 Task: Add Sprouts B-12 500 Mcg to the cart.
Action: Mouse pressed left at (19, 77)
Screenshot: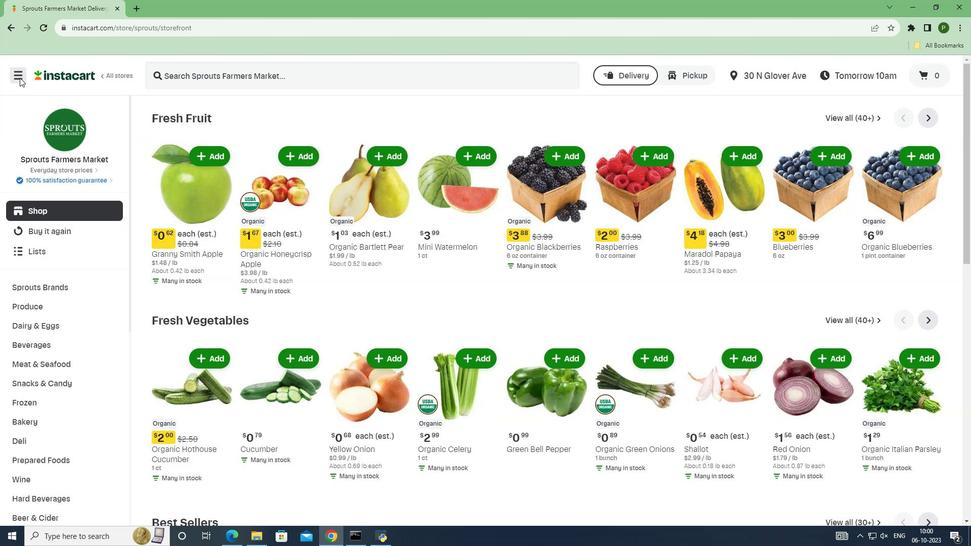 
Action: Mouse moved to (40, 264)
Screenshot: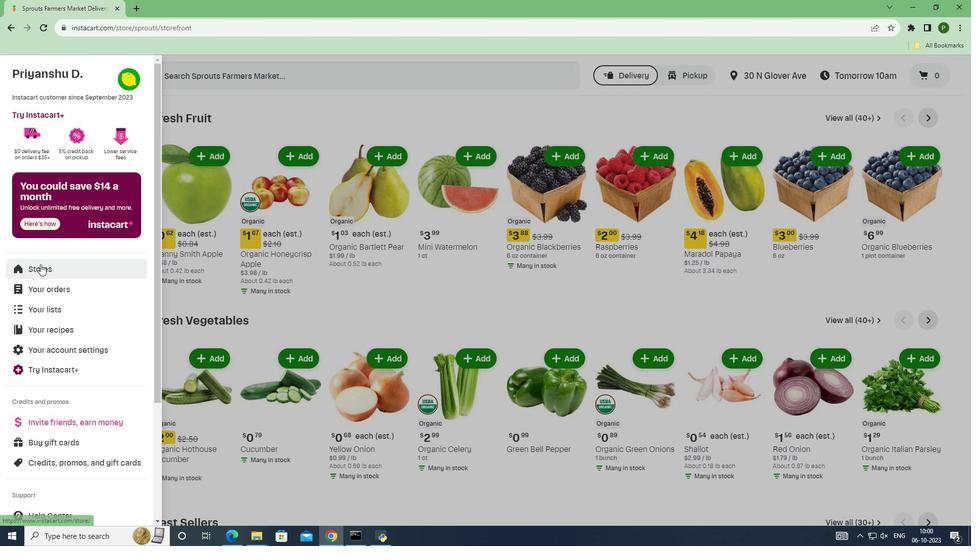 
Action: Mouse pressed left at (40, 264)
Screenshot: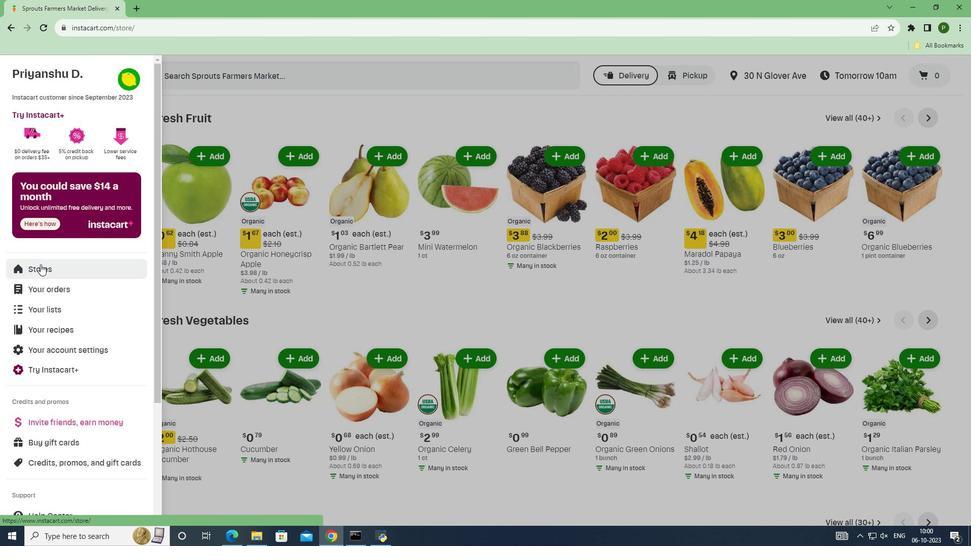 
Action: Mouse moved to (232, 116)
Screenshot: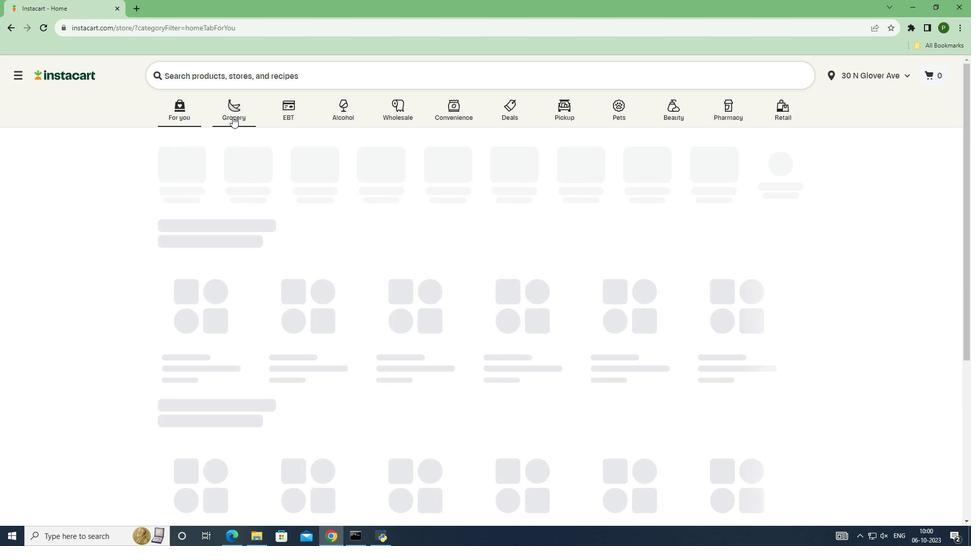 
Action: Mouse pressed left at (232, 116)
Screenshot: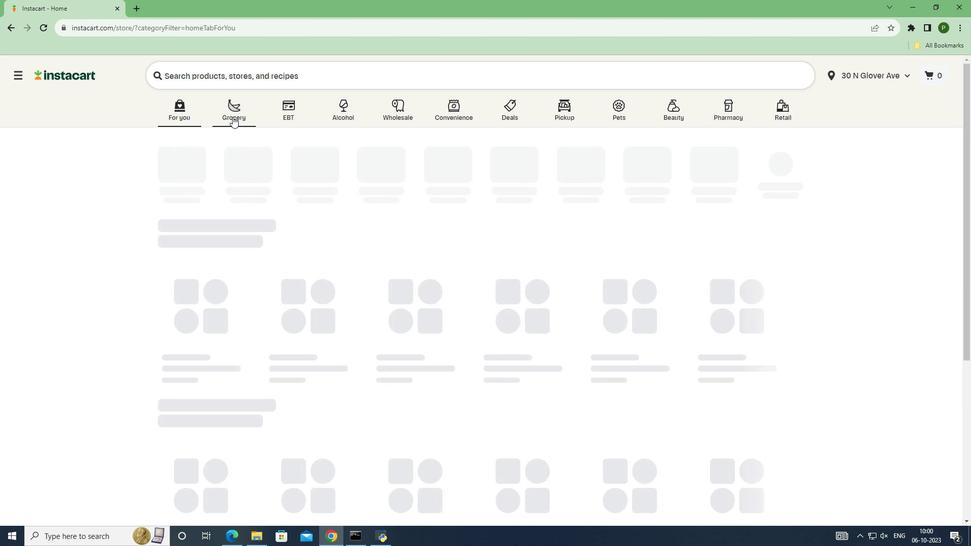 
Action: Mouse moved to (624, 231)
Screenshot: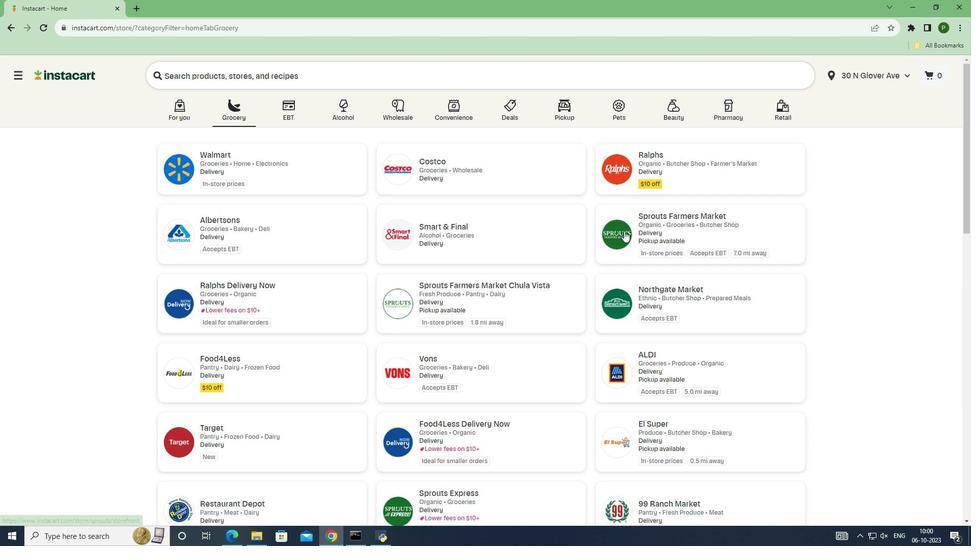 
Action: Mouse pressed left at (624, 231)
Screenshot: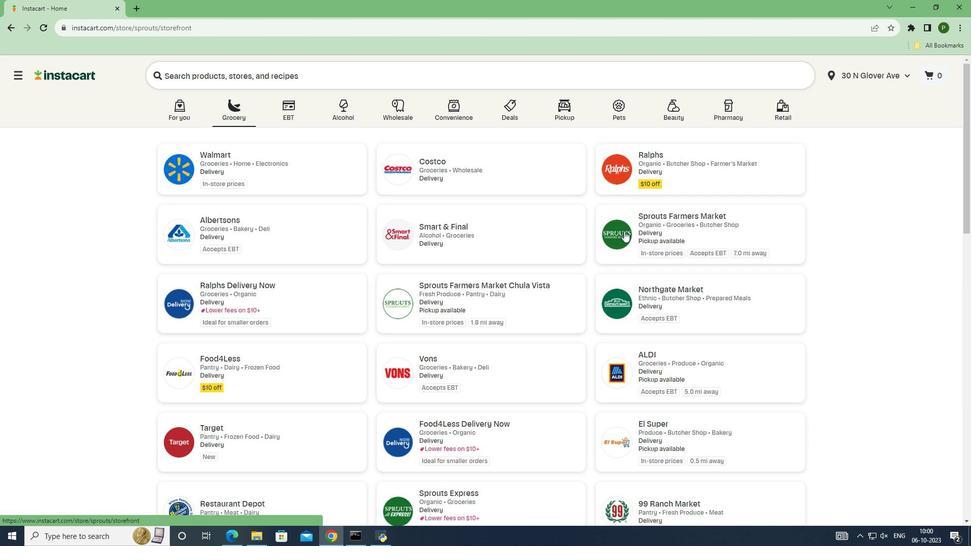 
Action: Mouse moved to (62, 291)
Screenshot: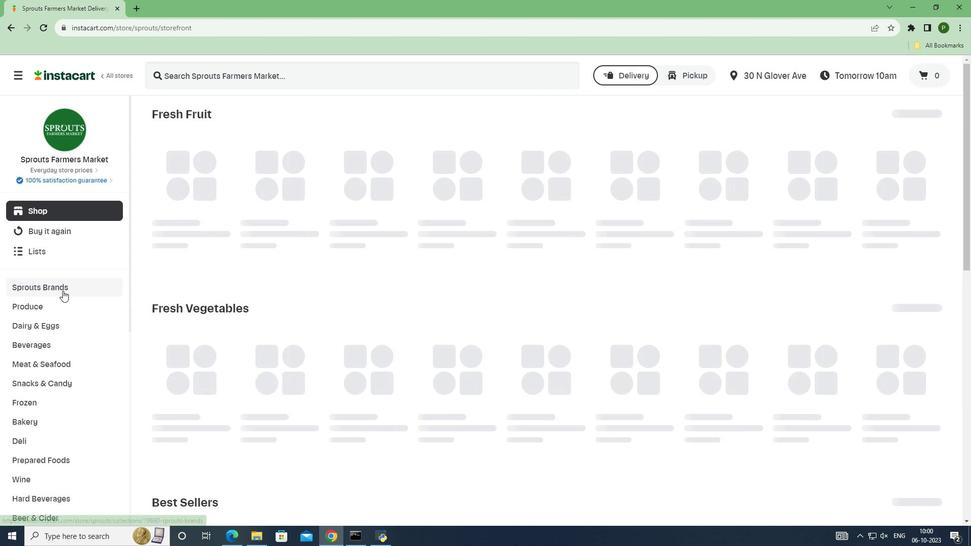 
Action: Mouse pressed left at (62, 291)
Screenshot: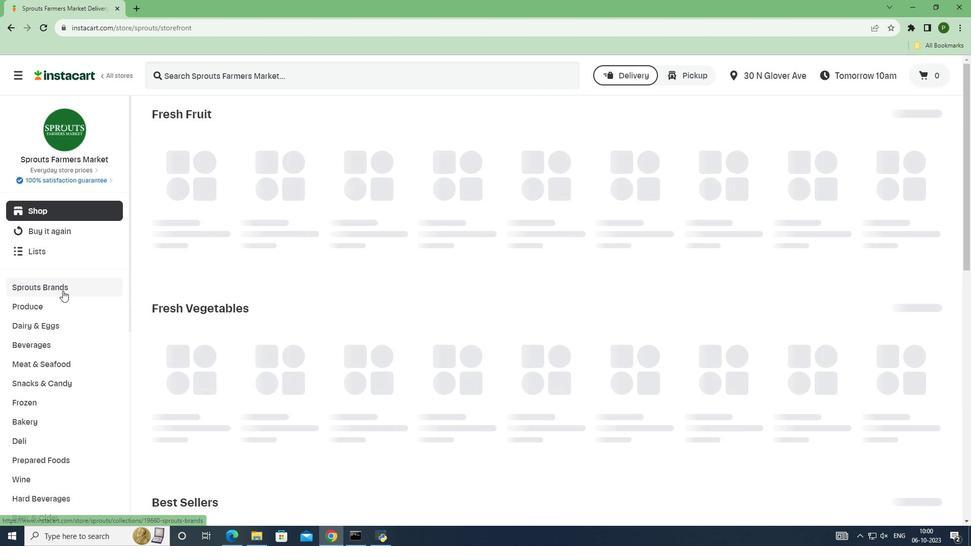 
Action: Mouse moved to (55, 425)
Screenshot: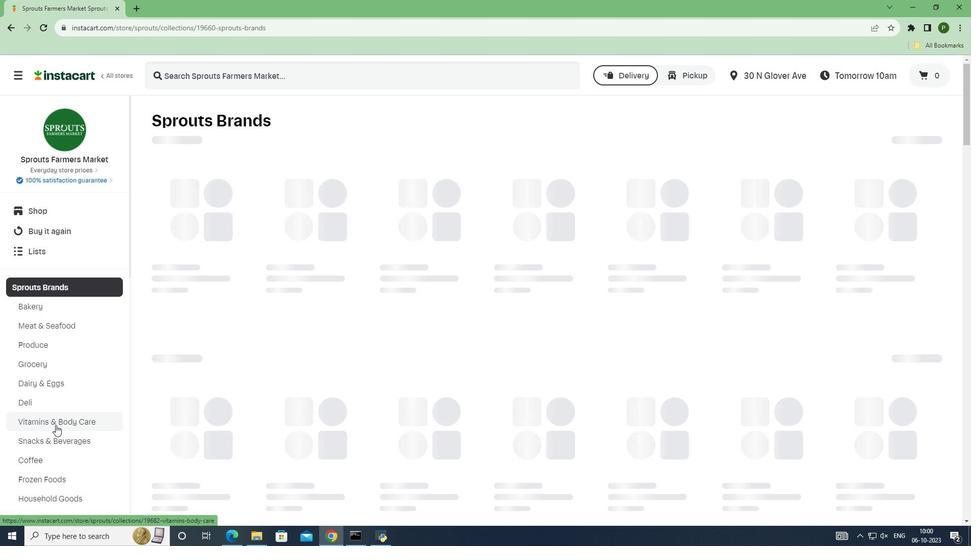
Action: Mouse pressed left at (55, 425)
Screenshot: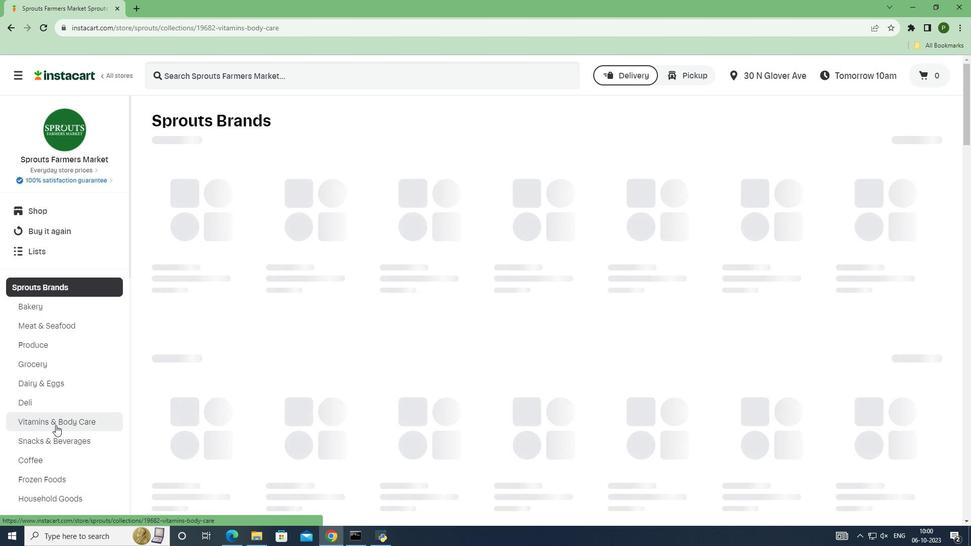 
Action: Mouse moved to (199, 72)
Screenshot: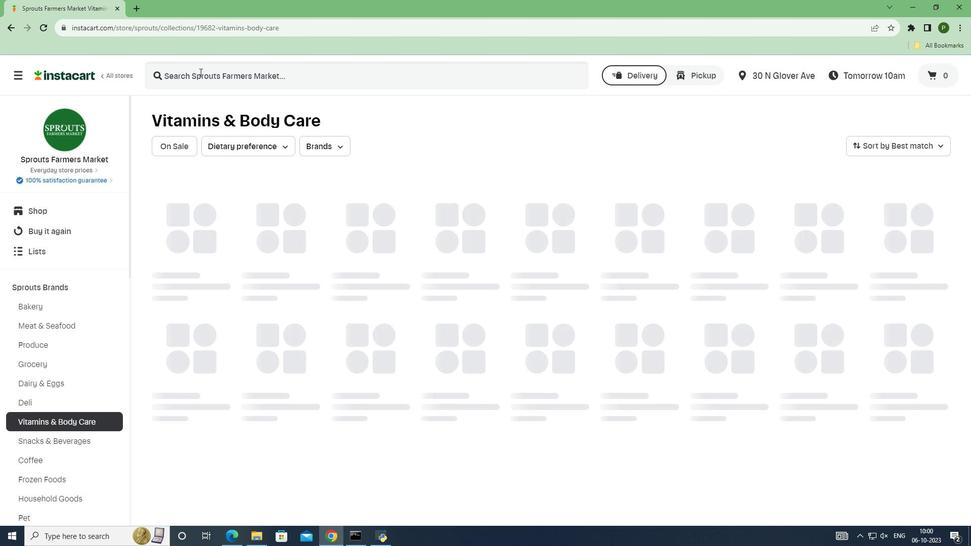 
Action: Mouse pressed left at (199, 72)
Screenshot: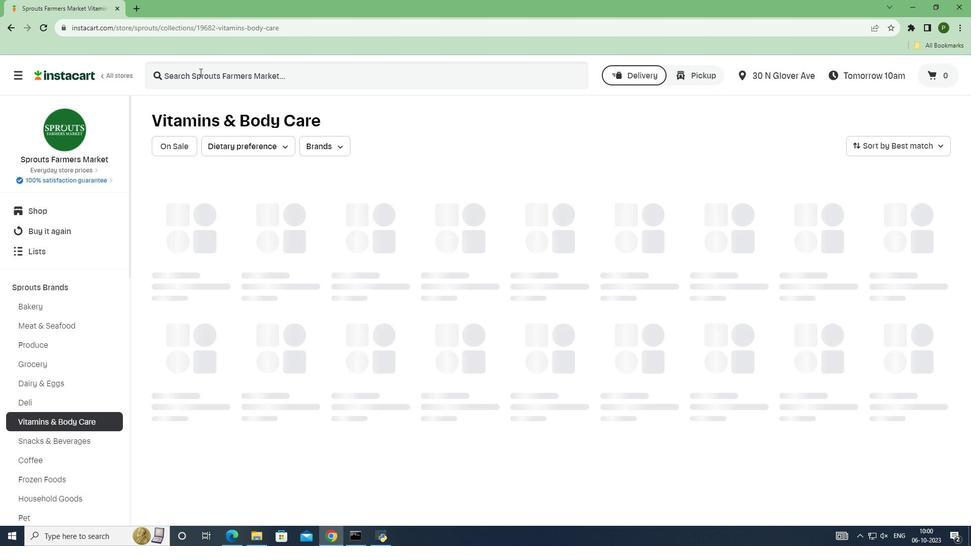 
Action: Key pressed <Key.caps_lock>S<Key.caps_lock>prouts<Key.space>b-12<Key.space>500<Key.space>mcg<Key.enter>
Screenshot: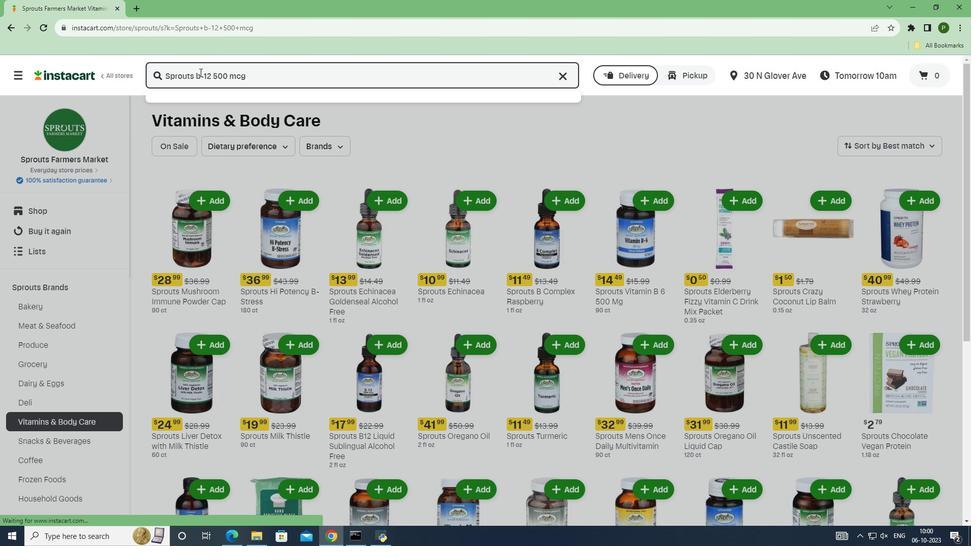 
Action: Mouse moved to (422, 188)
Screenshot: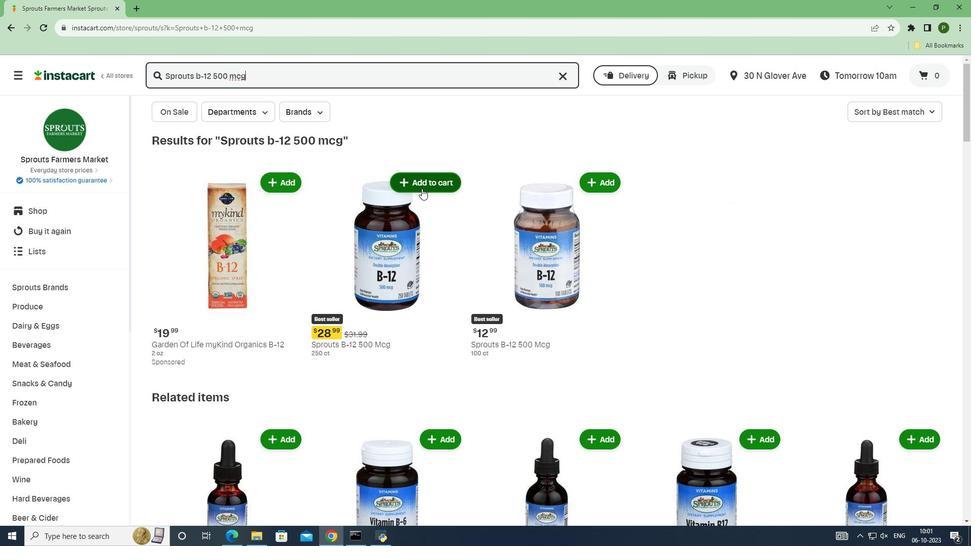 
Action: Mouse pressed left at (422, 188)
Screenshot: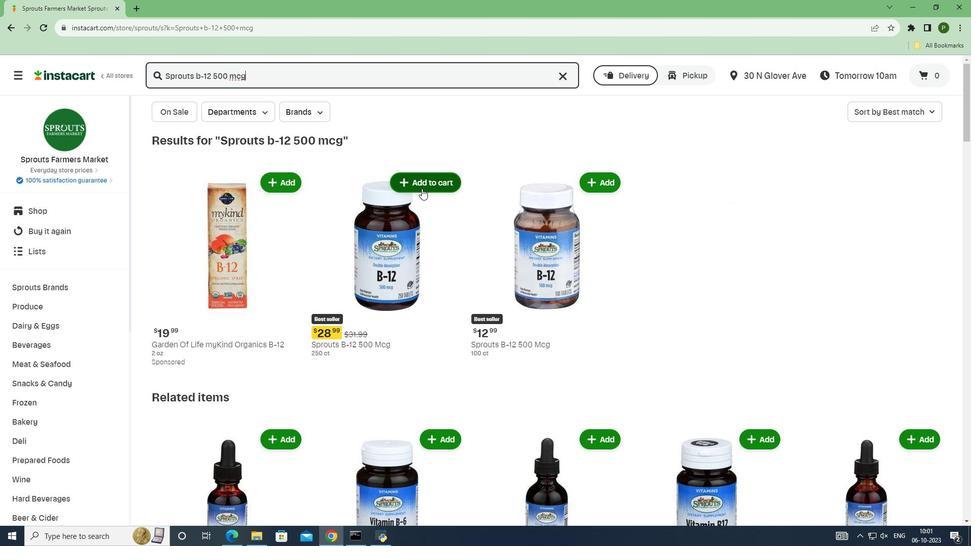 
Action: Mouse moved to (422, 190)
Screenshot: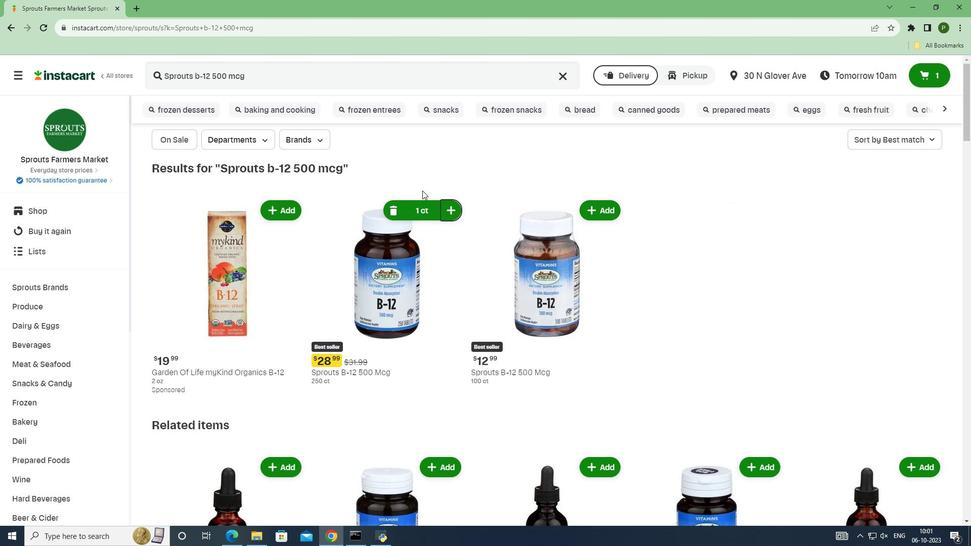 
